 Task: Look for products in the category "Toothpaste" from Desert Essence only.
Action: Mouse moved to (850, 329)
Screenshot: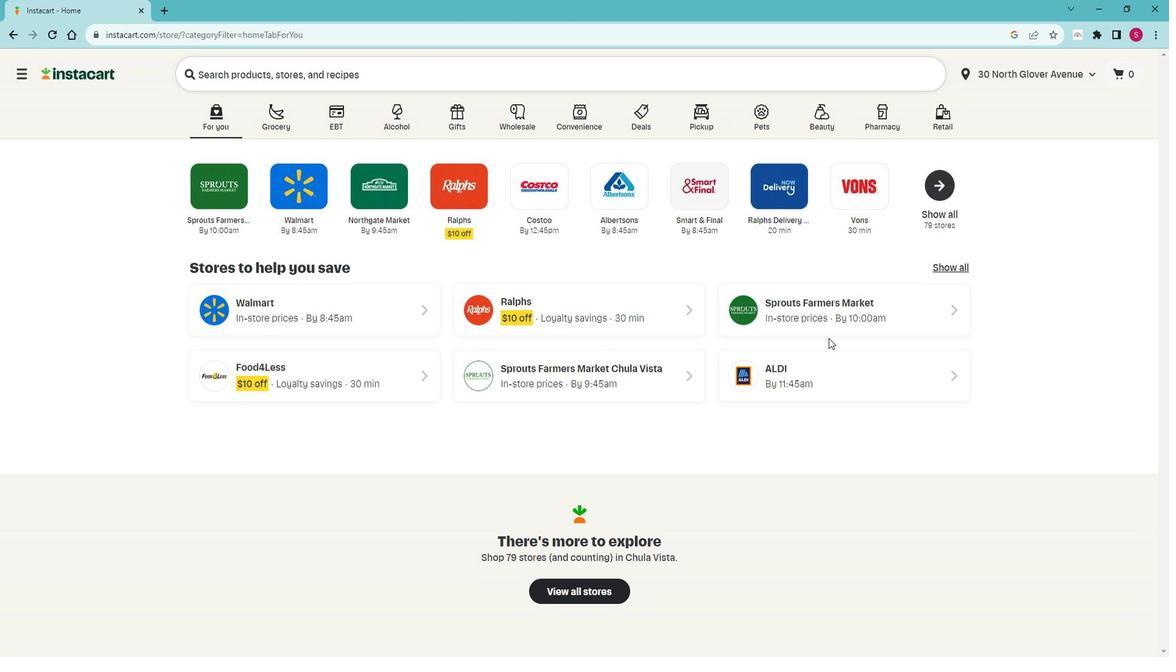 
Action: Mouse pressed left at (850, 329)
Screenshot: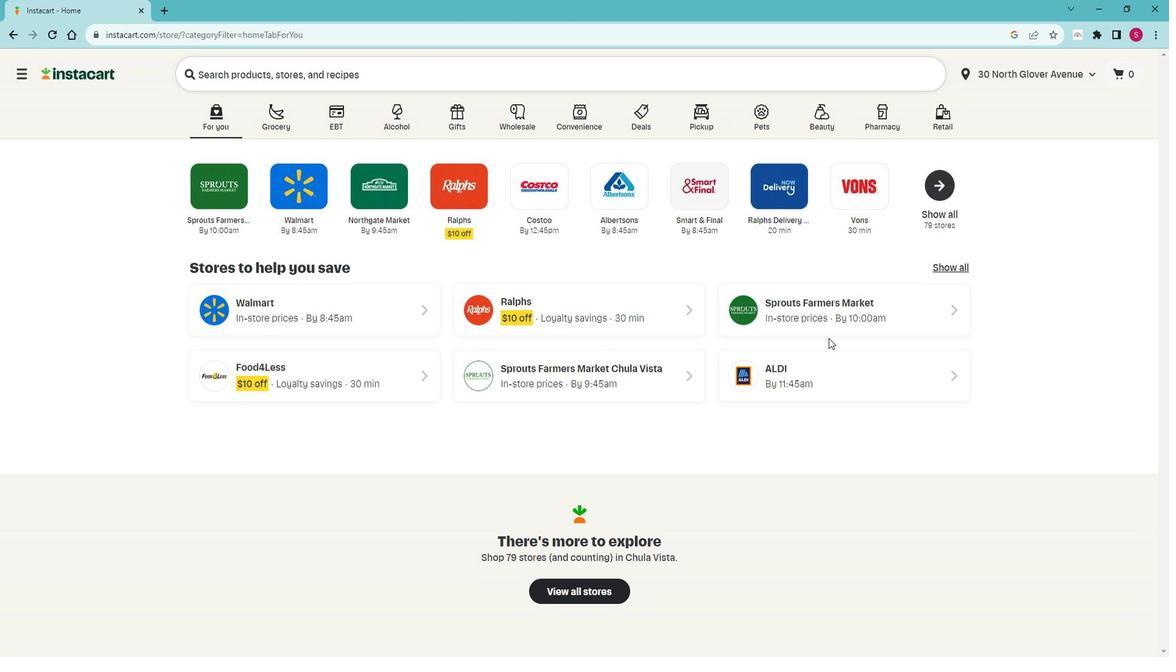 
Action: Mouse moved to (72, 486)
Screenshot: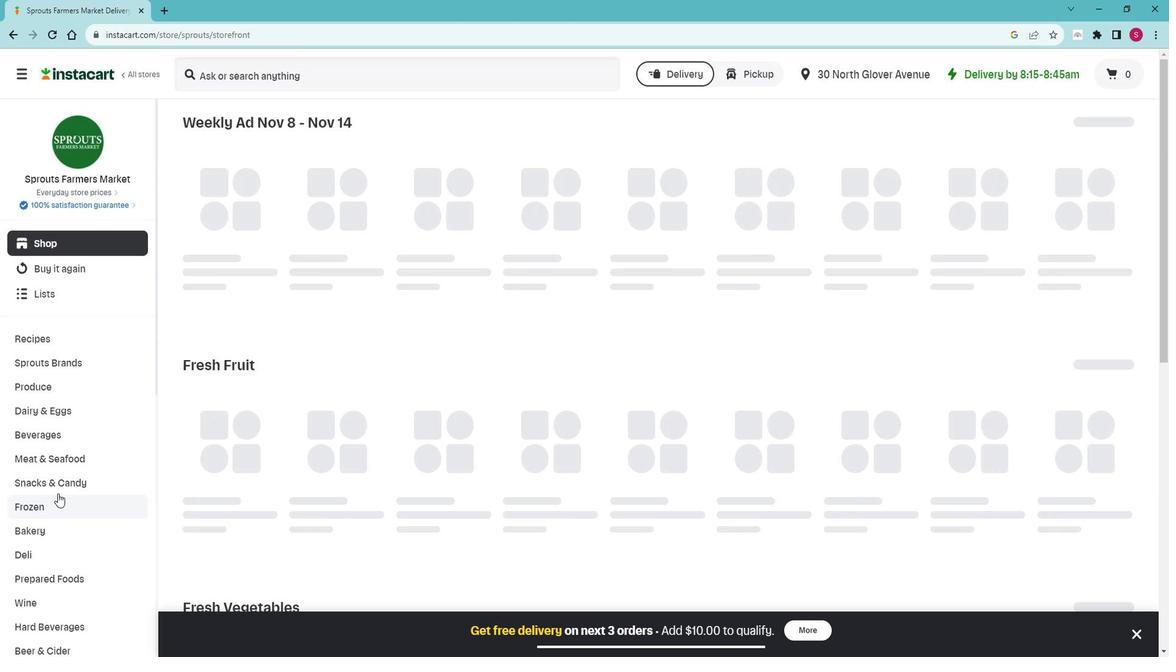 
Action: Mouse scrolled (72, 485) with delta (0, 0)
Screenshot: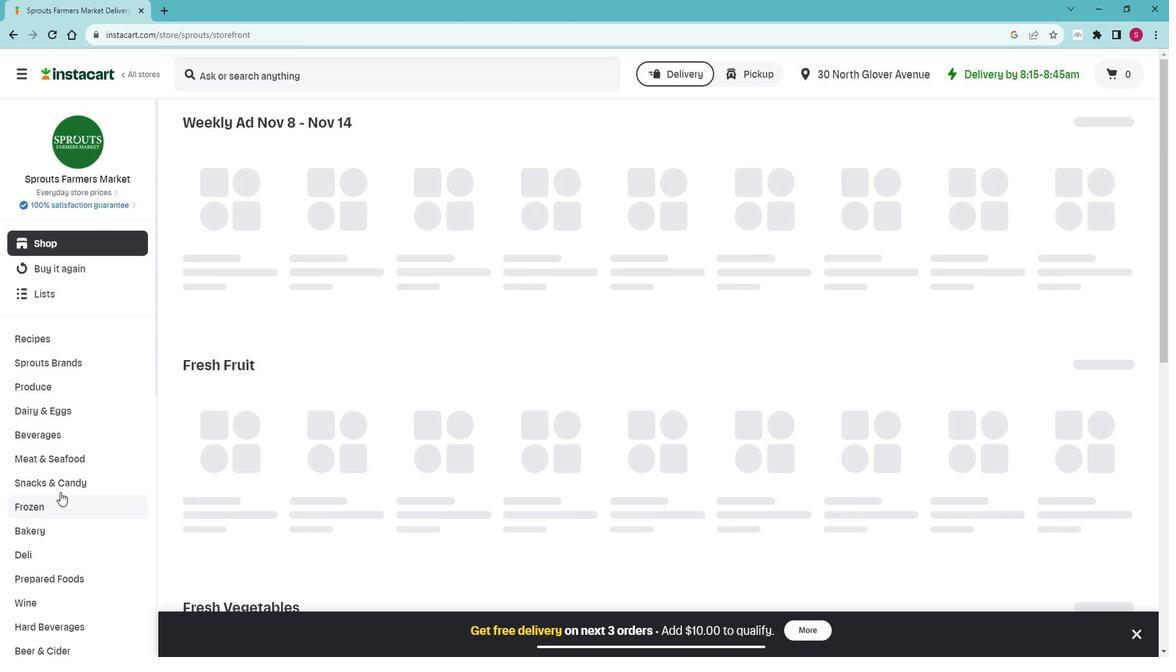 
Action: Mouse moved to (73, 485)
Screenshot: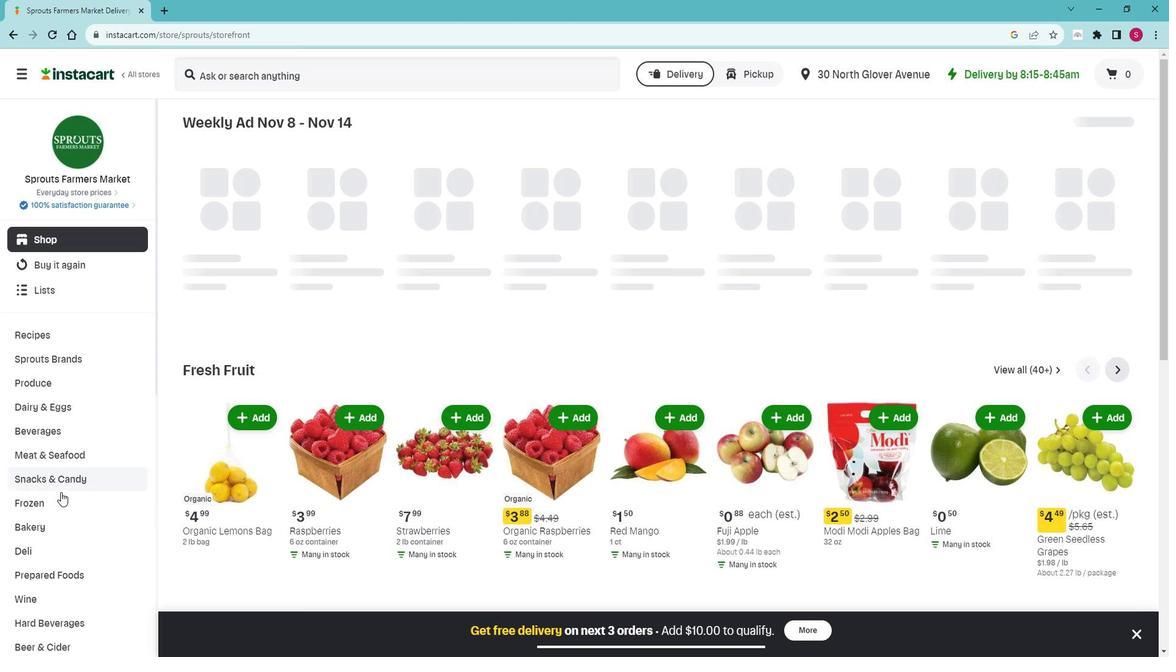 
Action: Mouse scrolled (73, 484) with delta (0, 0)
Screenshot: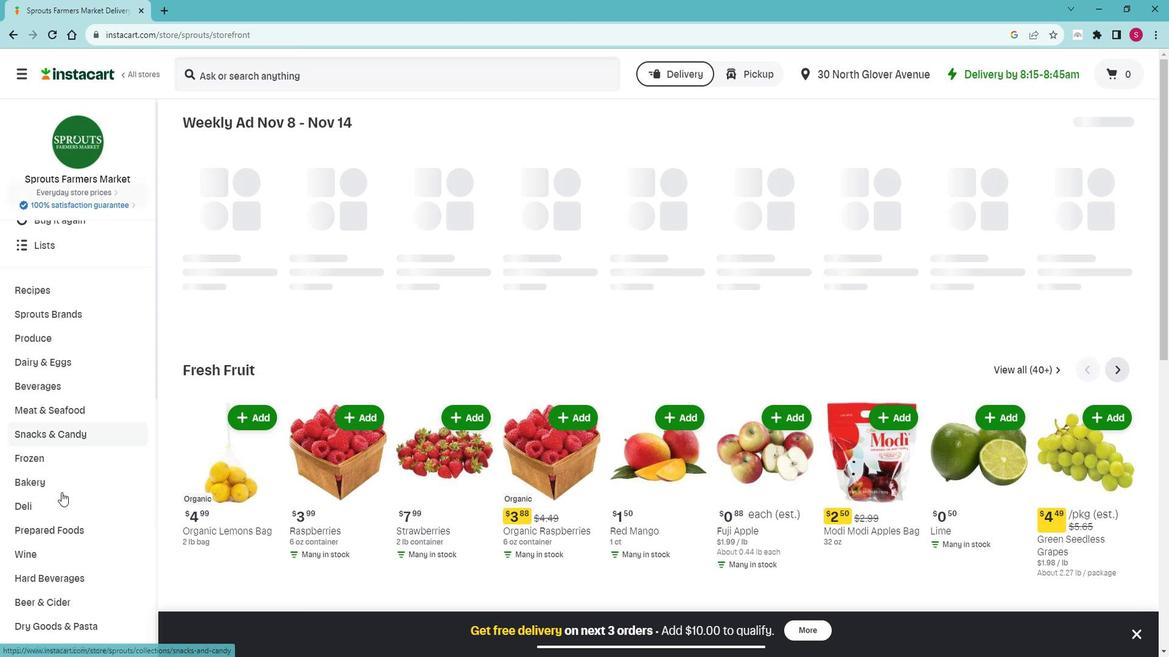 
Action: Mouse moved to (74, 485)
Screenshot: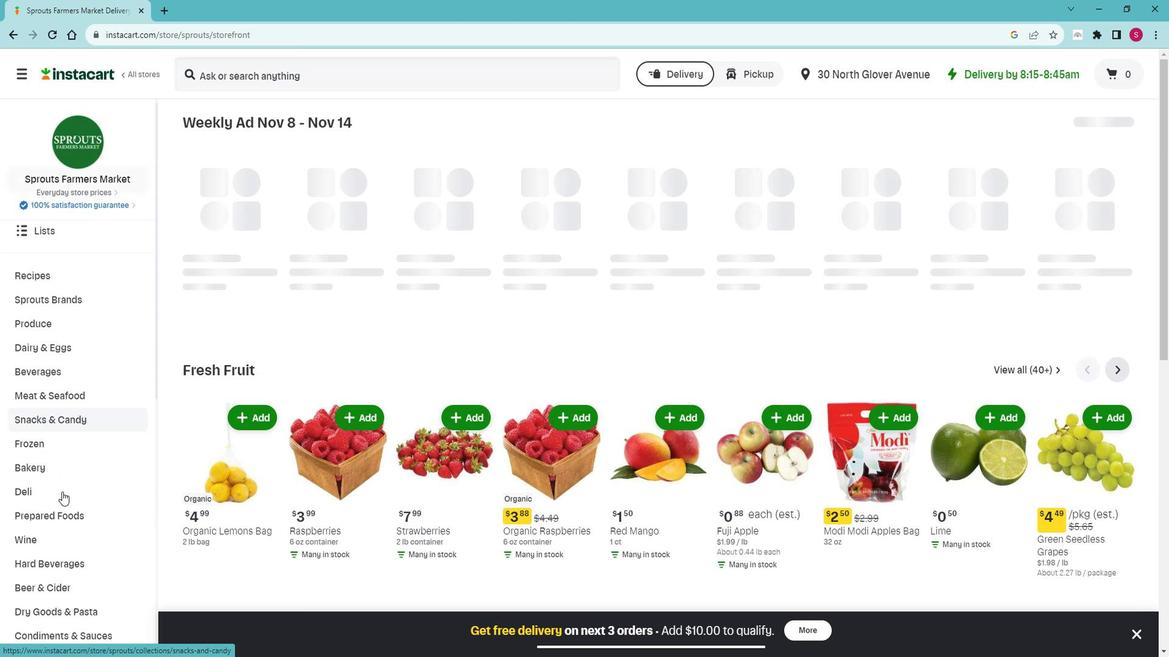 
Action: Mouse scrolled (74, 484) with delta (0, 0)
Screenshot: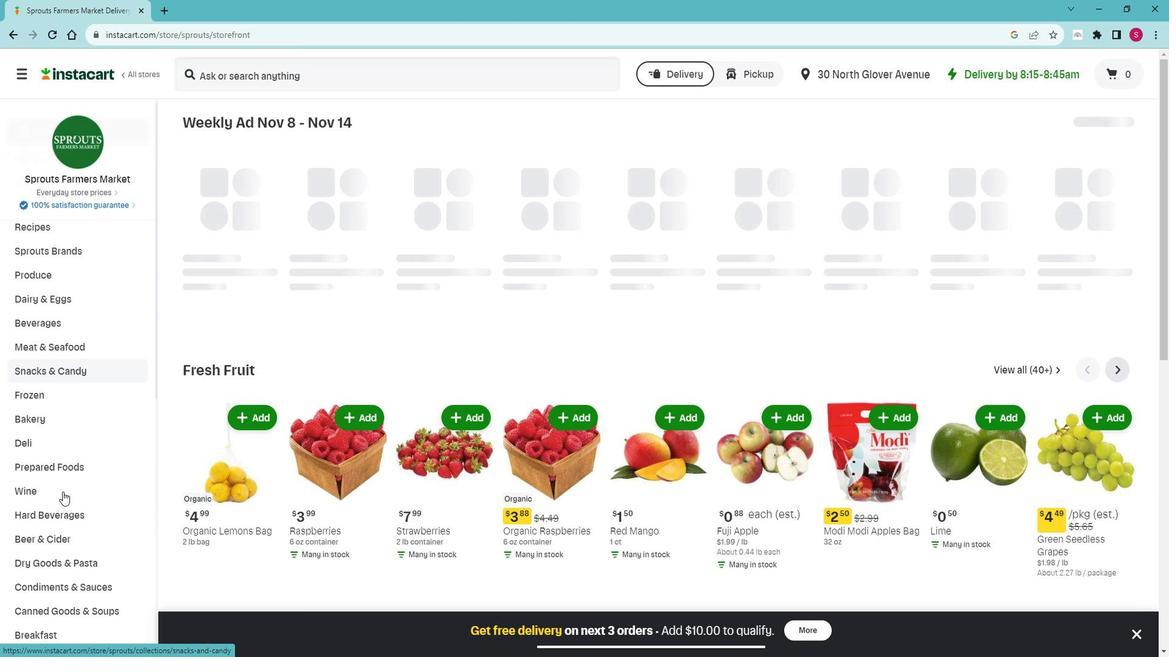 
Action: Mouse scrolled (74, 484) with delta (0, 0)
Screenshot: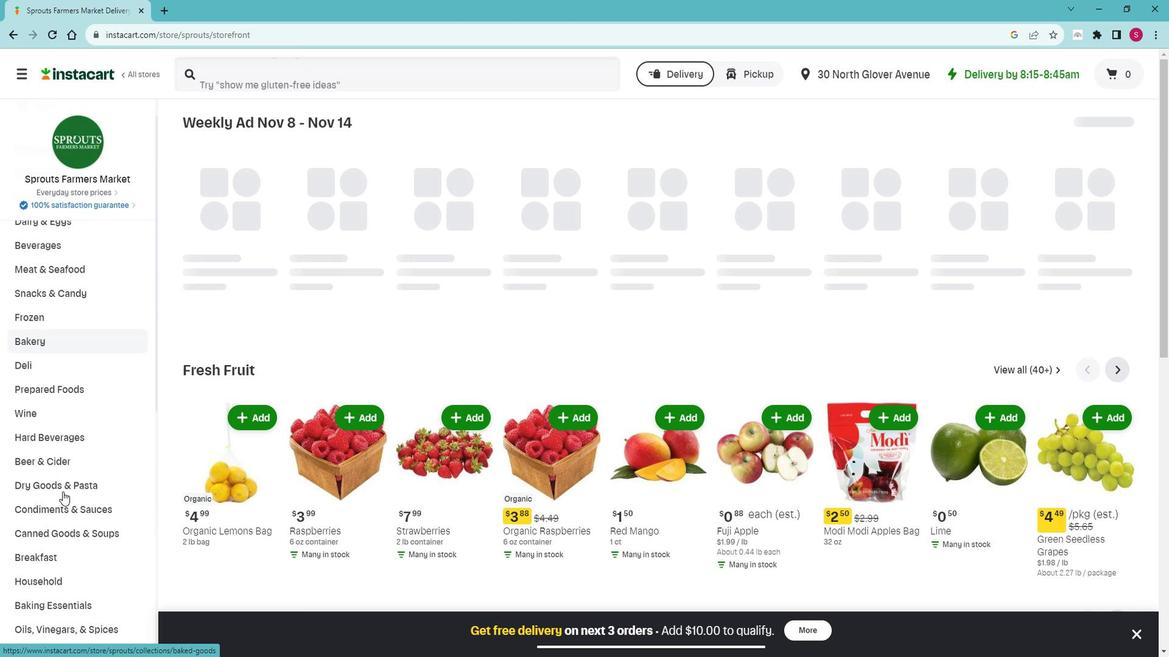 
Action: Mouse scrolled (74, 484) with delta (0, 0)
Screenshot: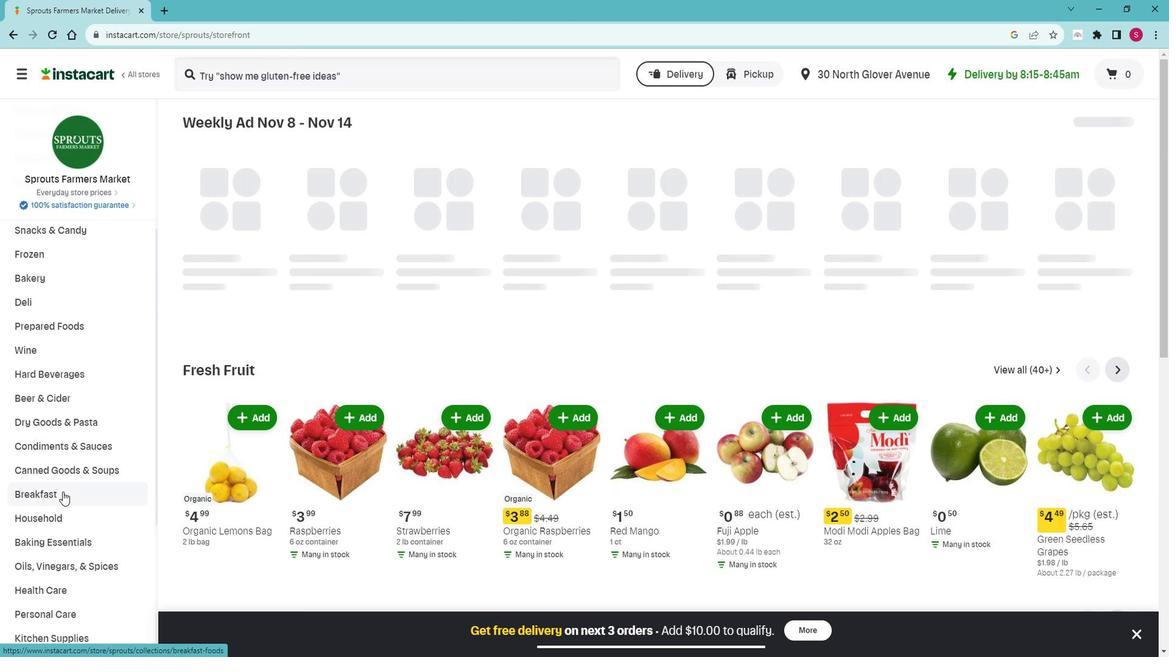 
Action: Mouse scrolled (74, 484) with delta (0, 0)
Screenshot: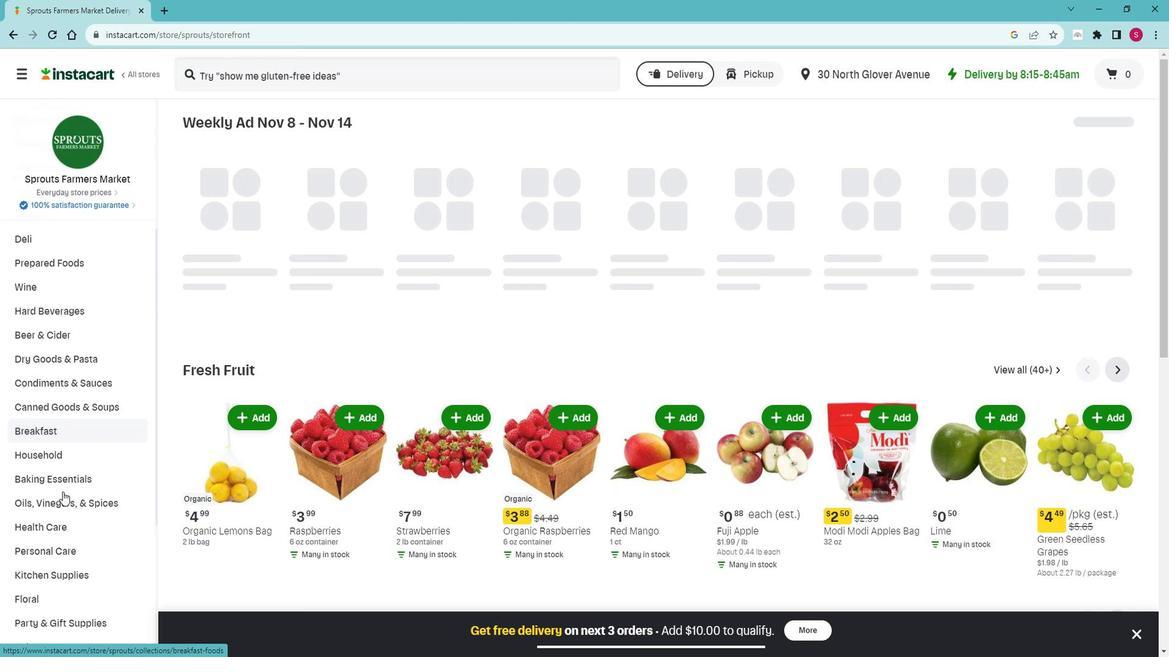 
Action: Mouse moved to (90, 483)
Screenshot: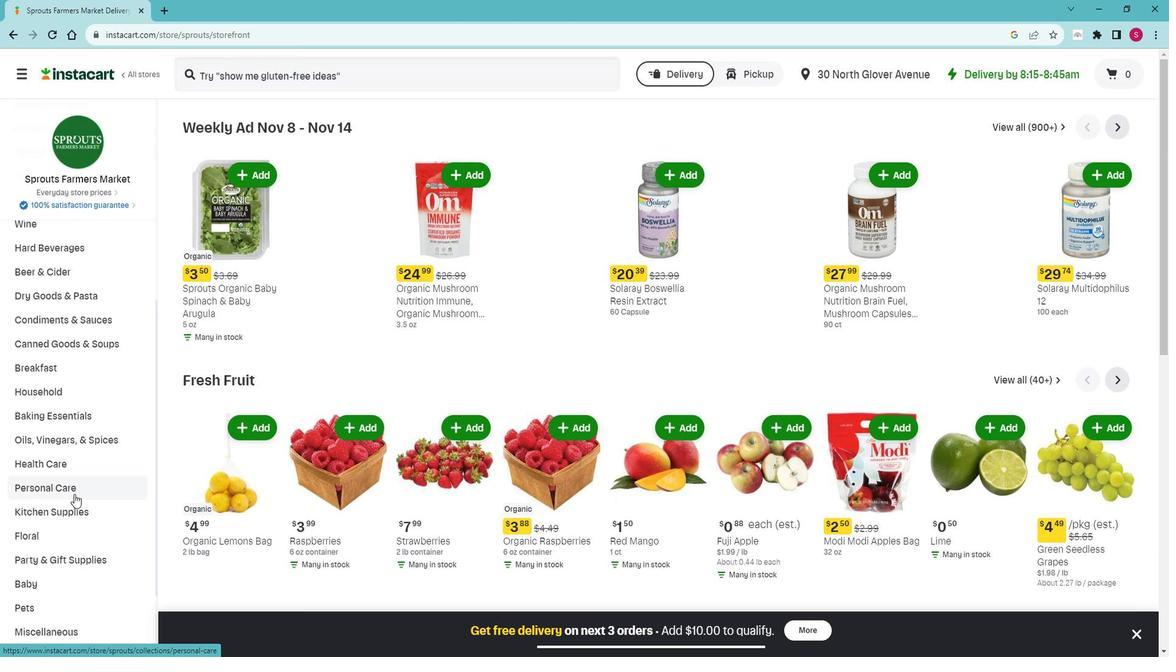 
Action: Mouse pressed left at (90, 483)
Screenshot: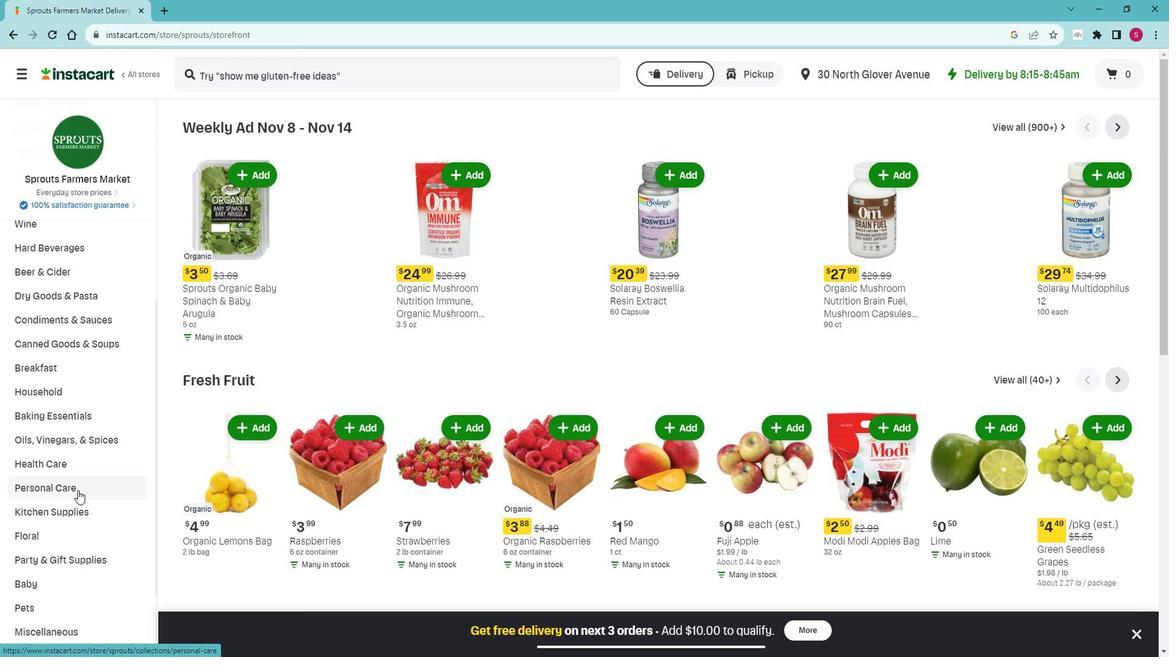 
Action: Mouse moved to (90, 528)
Screenshot: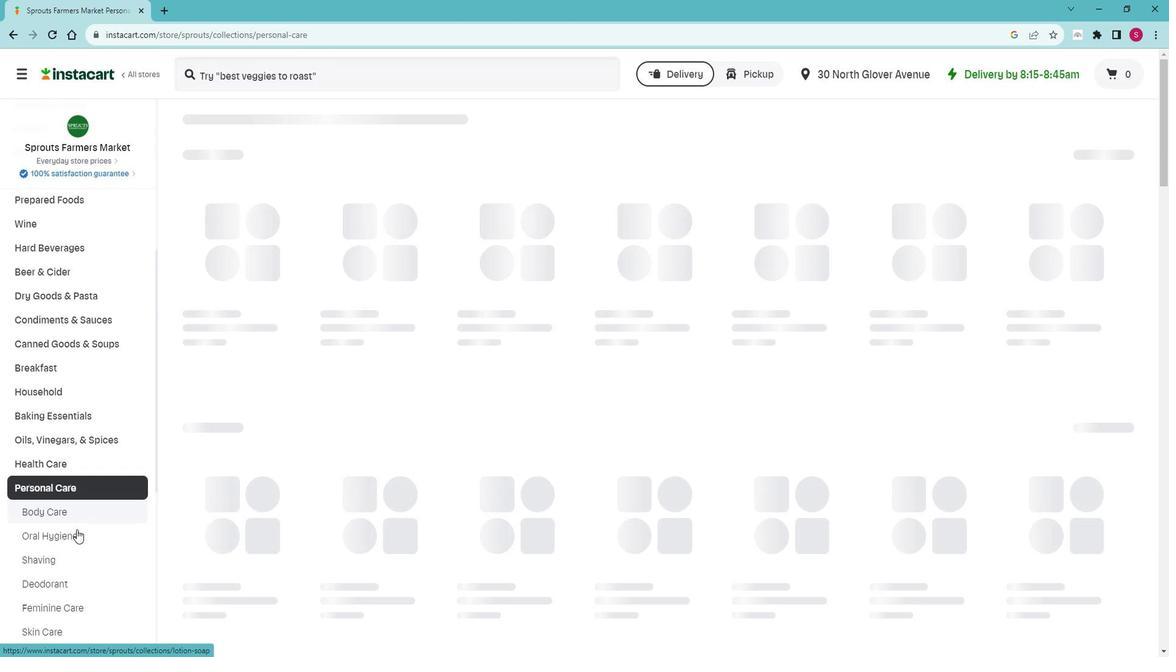 
Action: Mouse pressed left at (90, 528)
Screenshot: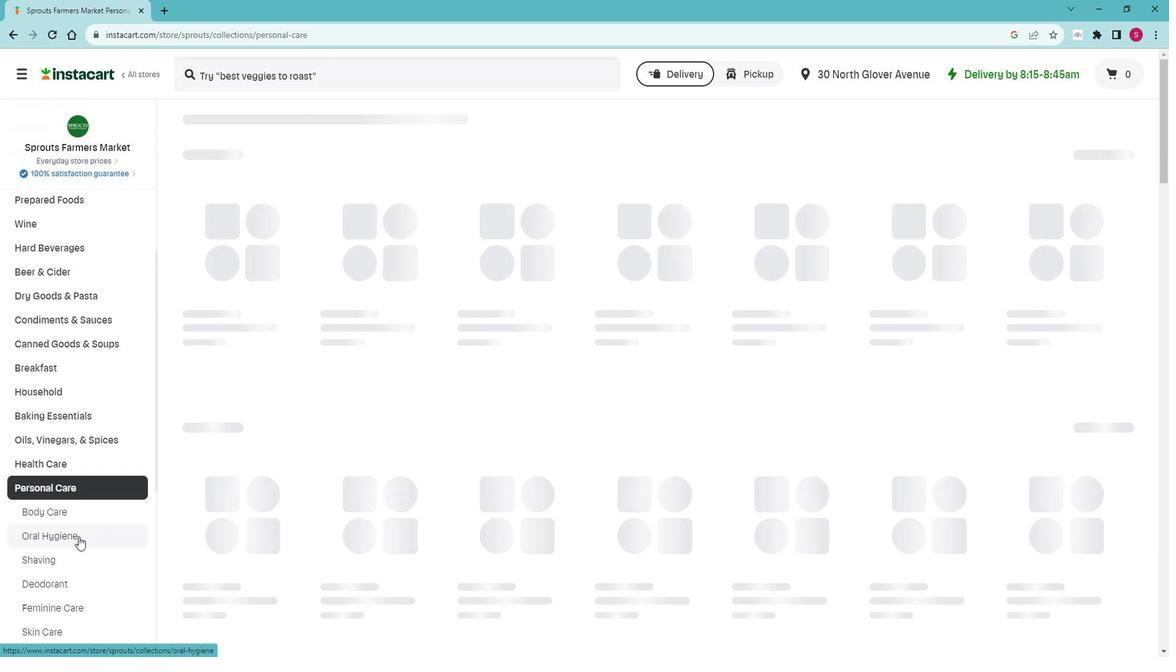 
Action: Mouse moved to (354, 189)
Screenshot: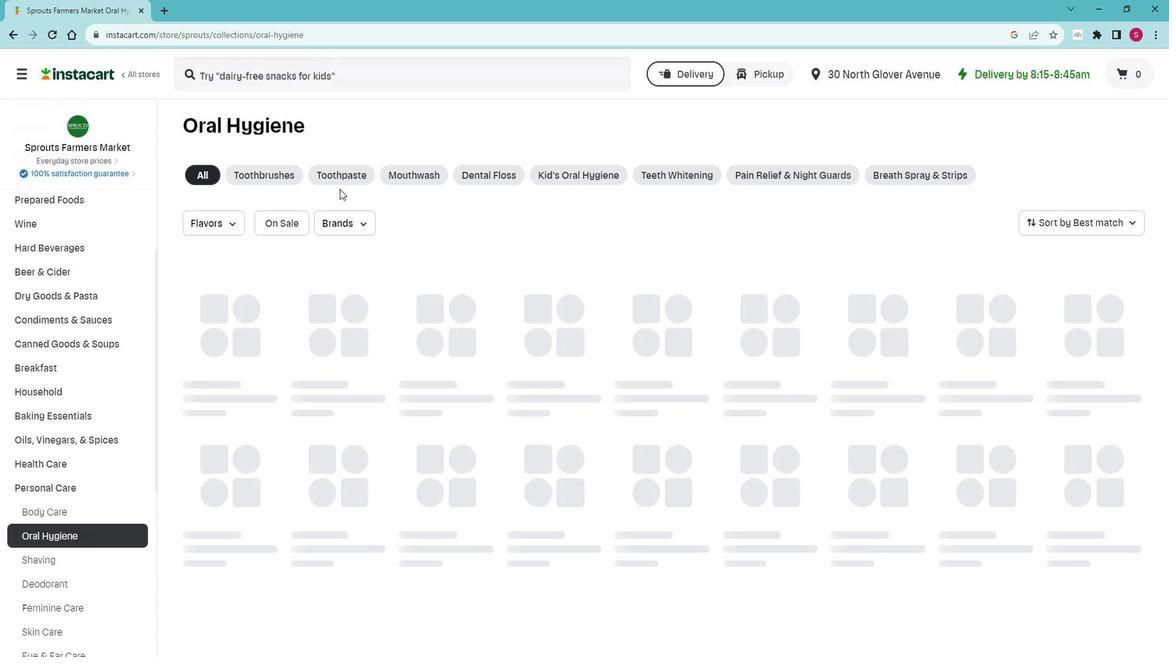 
Action: Mouse pressed left at (354, 189)
Screenshot: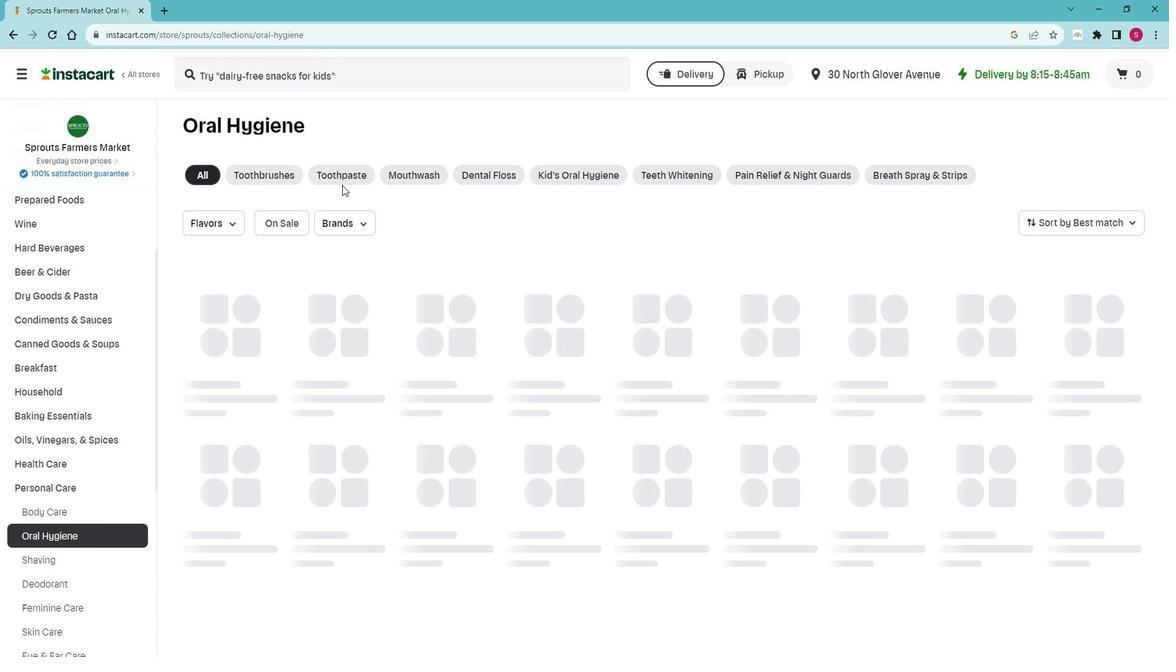 
Action: Mouse moved to (363, 227)
Screenshot: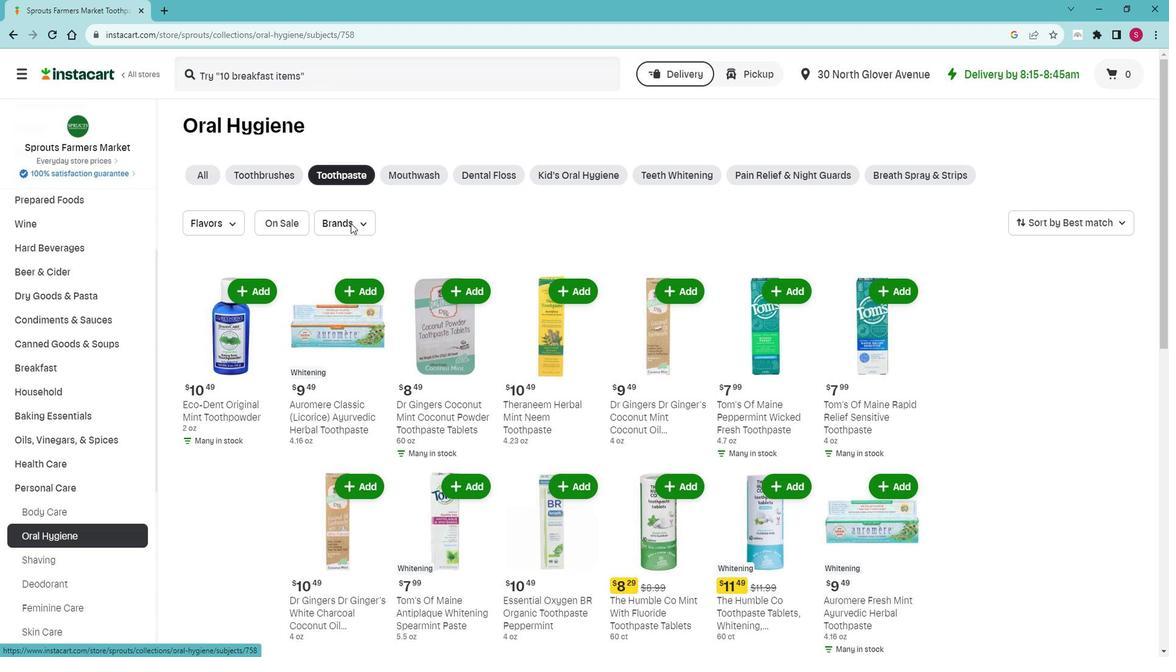 
Action: Mouse pressed left at (363, 227)
Screenshot: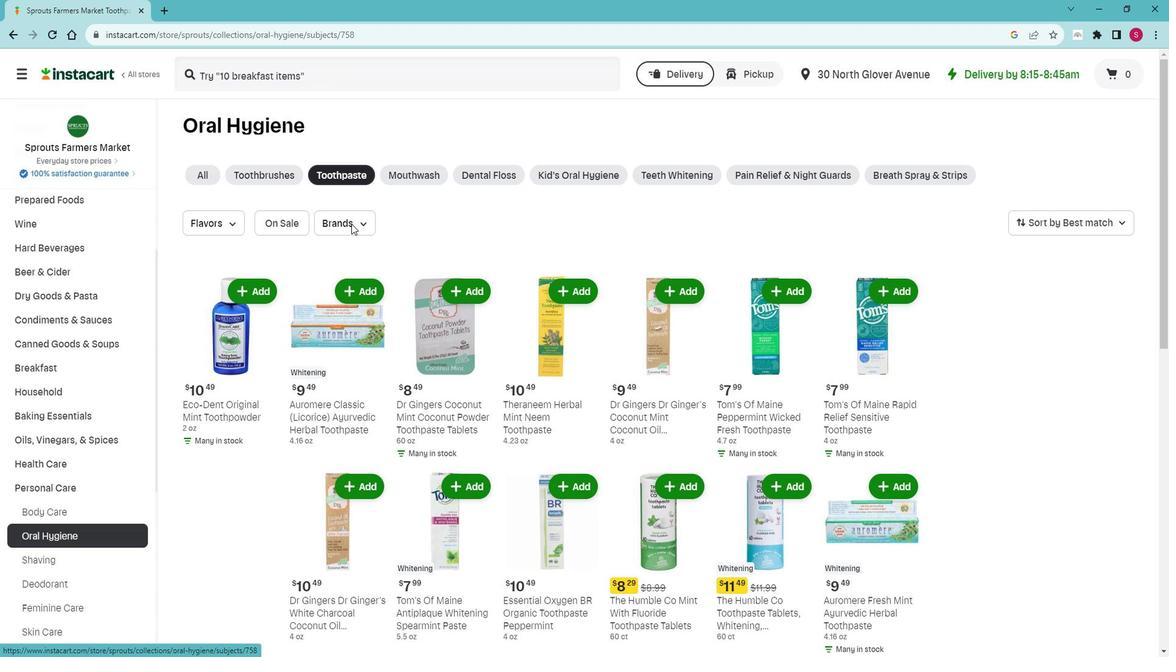 
Action: Mouse moved to (348, 321)
Screenshot: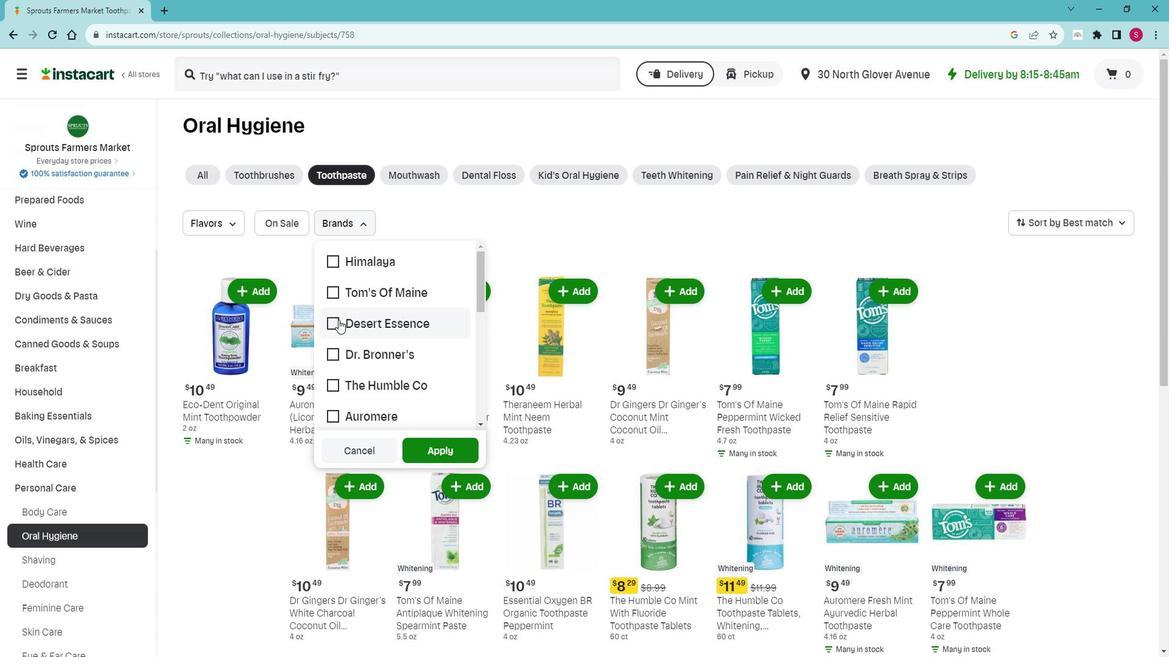 
Action: Mouse pressed left at (348, 321)
Screenshot: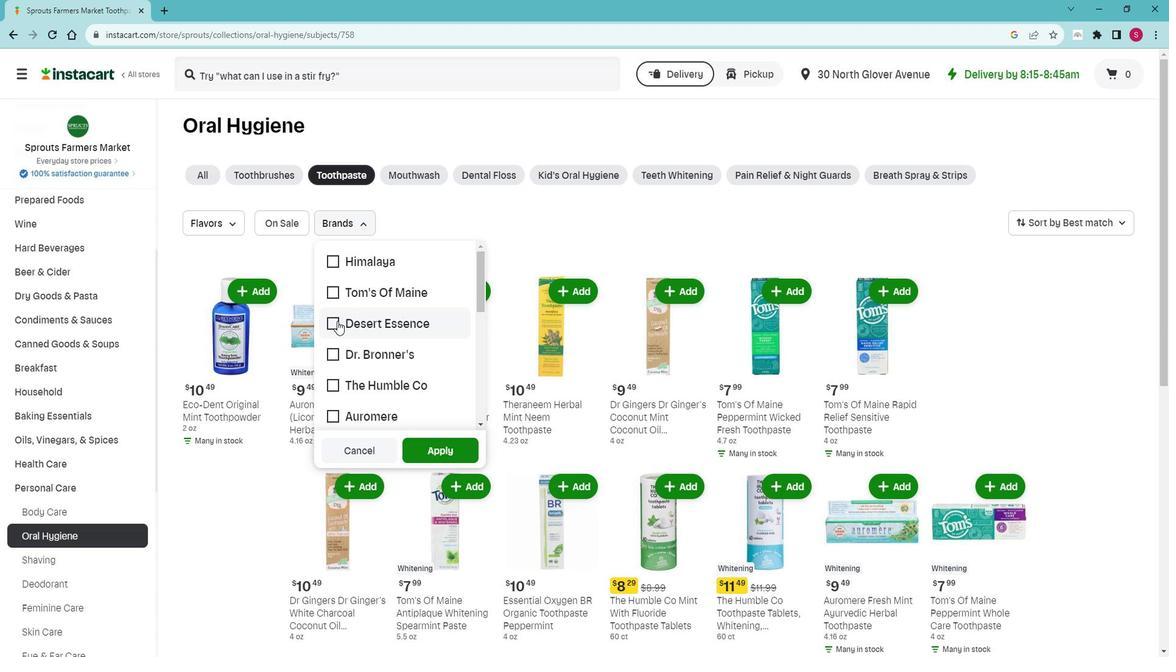 
Action: Mouse moved to (433, 448)
Screenshot: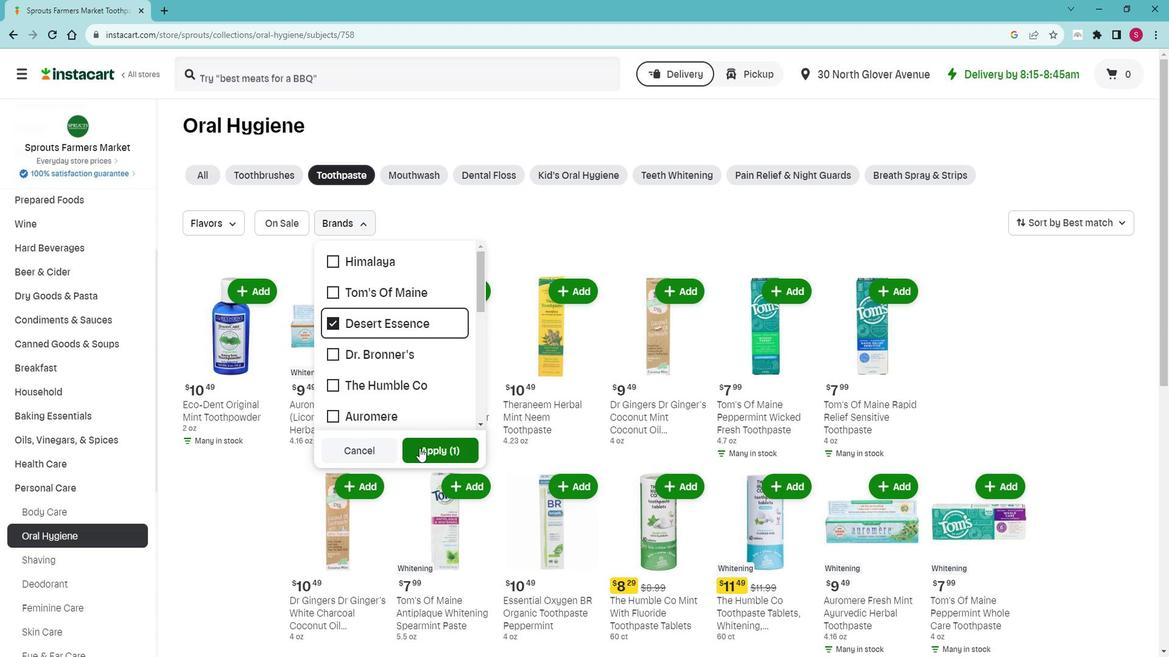 
Action: Mouse pressed left at (433, 448)
Screenshot: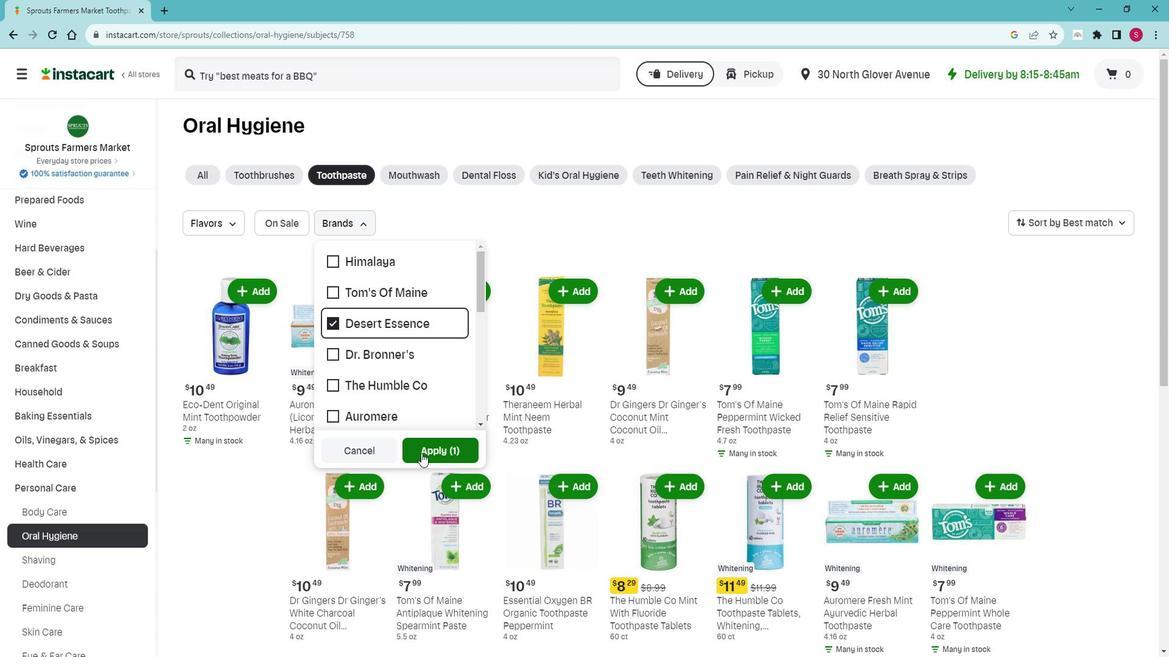 
Action: Mouse moved to (514, 269)
Screenshot: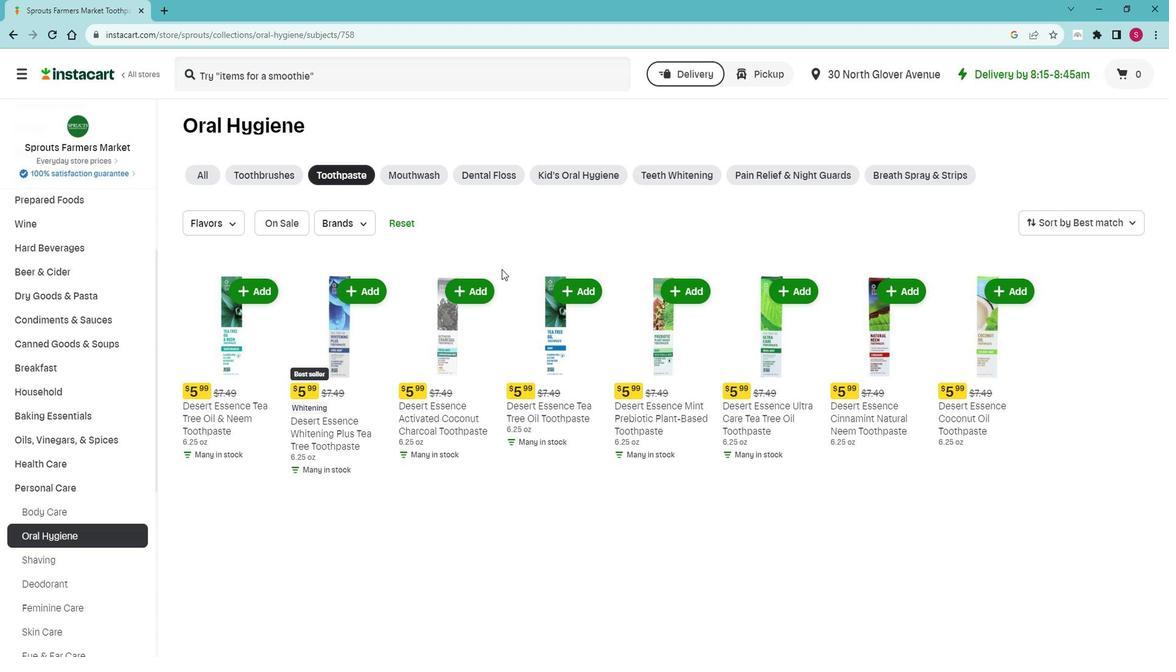 
